 Task: Export JSON.
Action: Mouse pressed left at (695, 191)
Screenshot: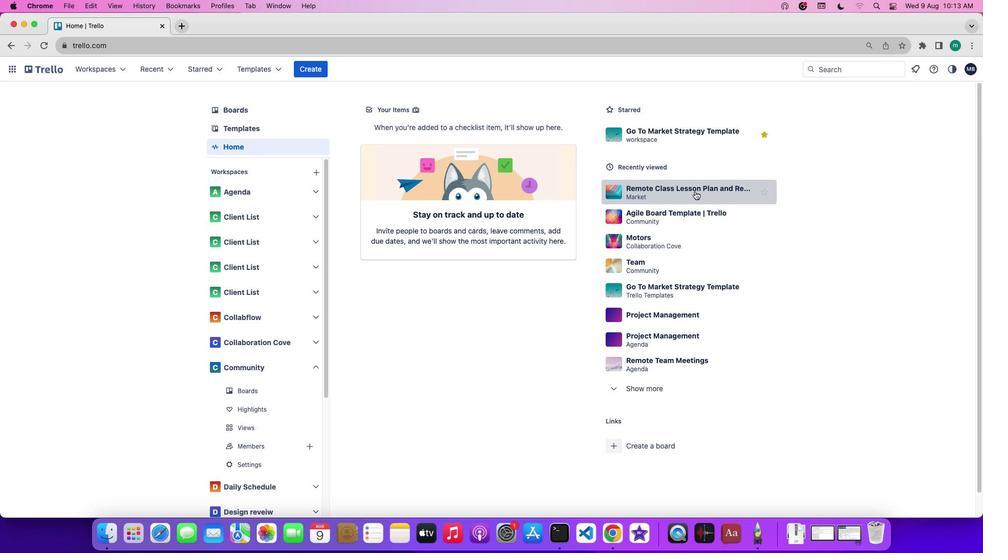 
Action: Mouse moved to (191, 155)
Screenshot: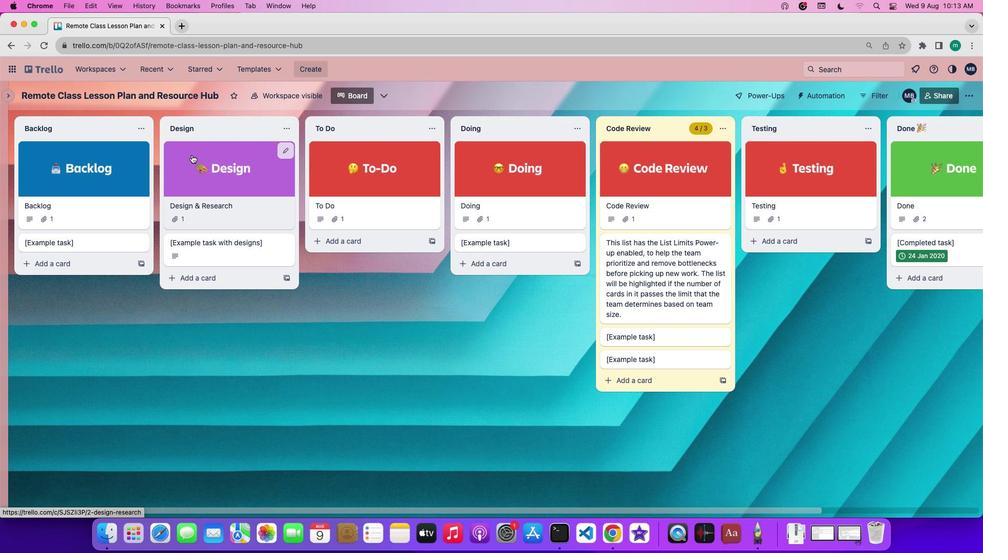 
Action: Mouse pressed left at (191, 155)
Screenshot: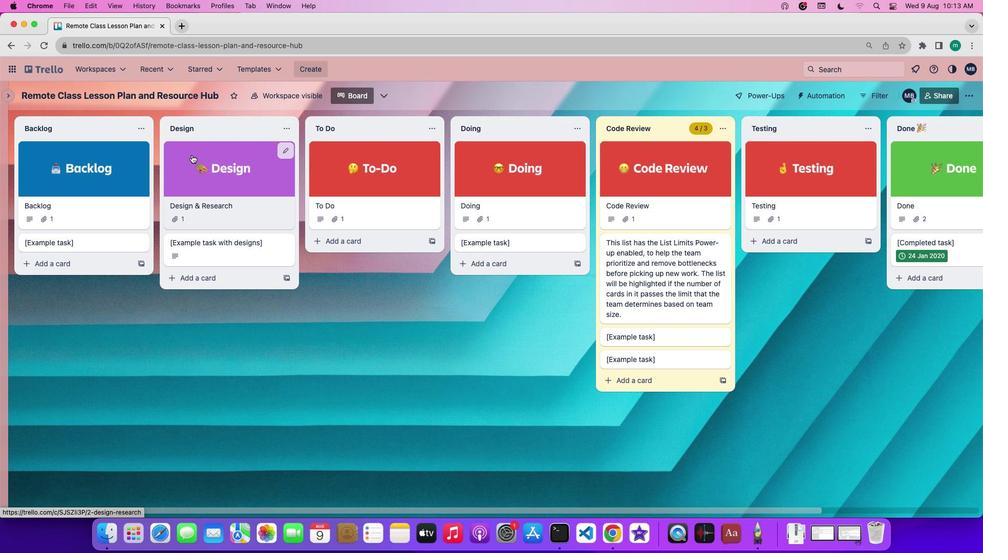 
Action: Mouse moved to (636, 343)
Screenshot: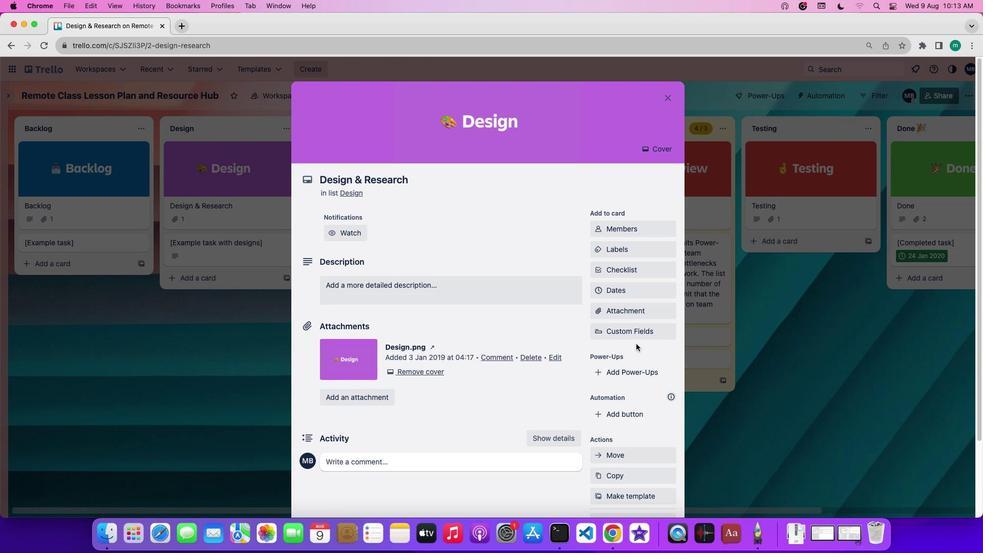 
Action: Mouse scrolled (636, 343) with delta (0, 0)
Screenshot: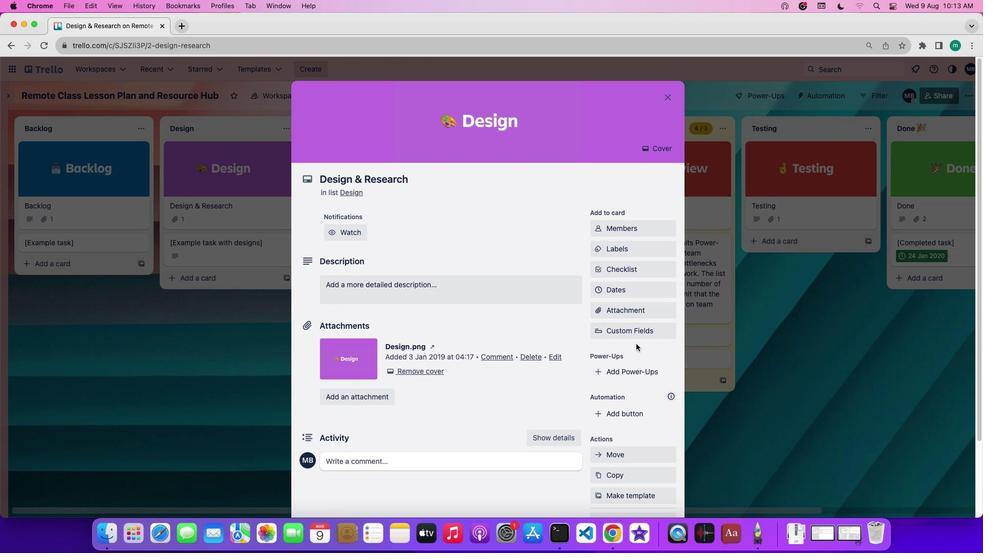 
Action: Mouse scrolled (636, 343) with delta (0, 0)
Screenshot: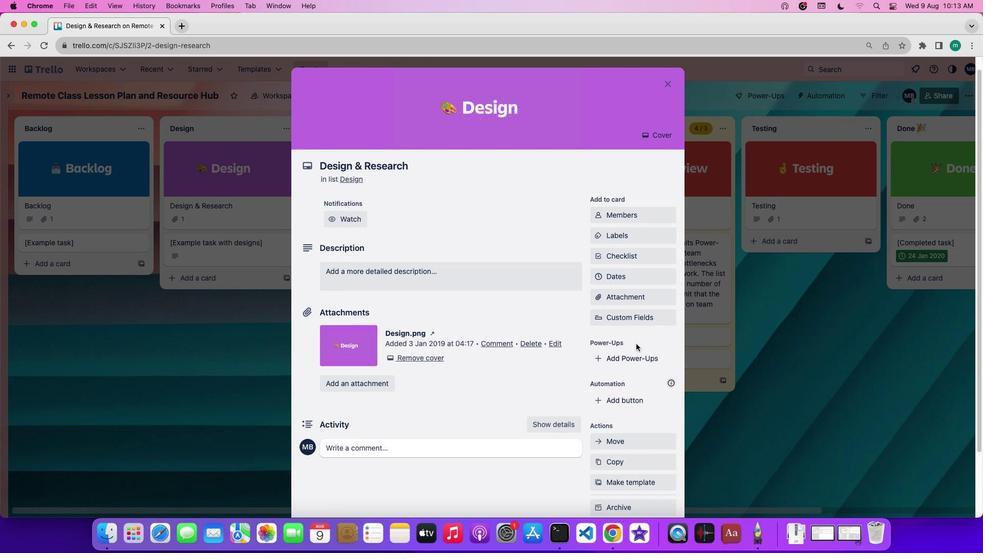 
Action: Mouse scrolled (636, 343) with delta (0, -1)
Screenshot: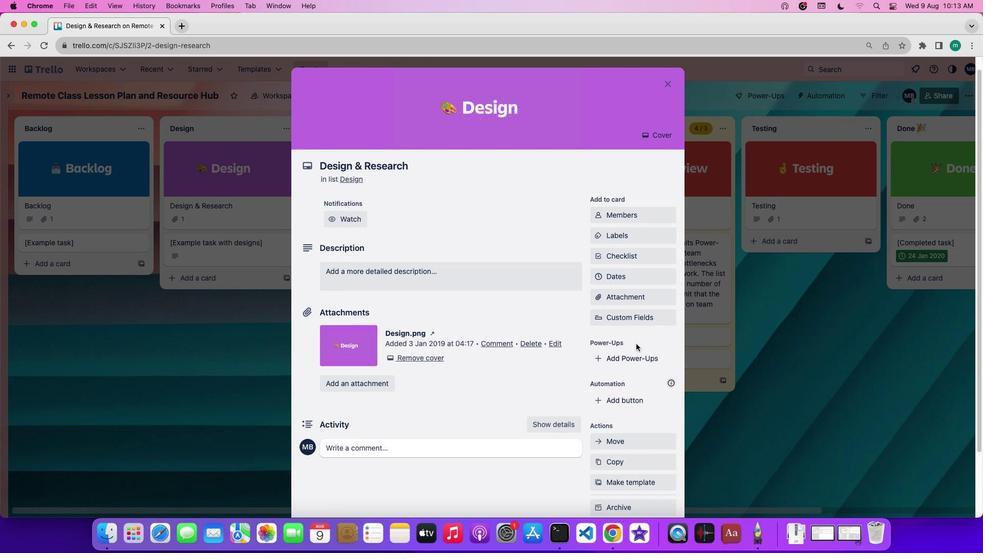 
Action: Mouse scrolled (636, 343) with delta (0, -2)
Screenshot: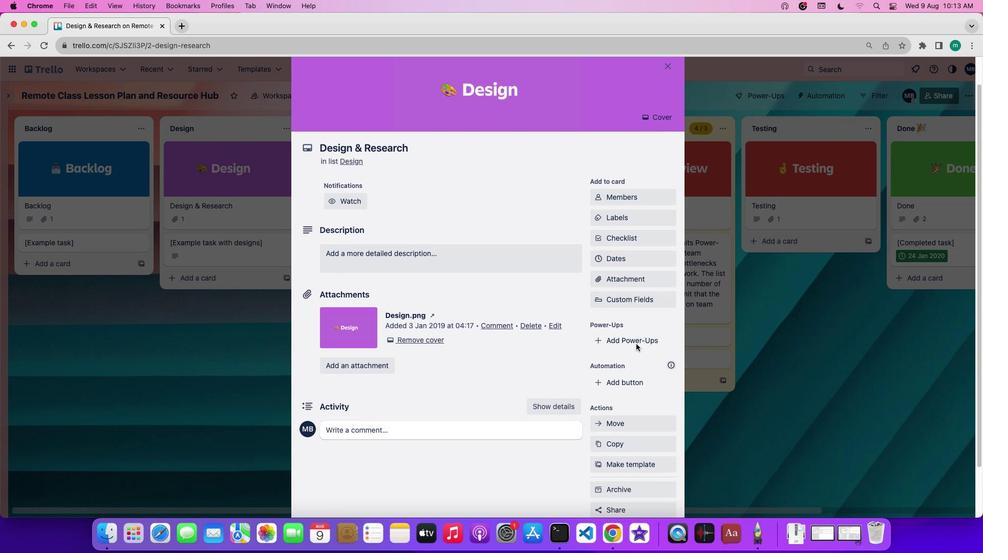 
Action: Mouse scrolled (636, 343) with delta (0, -2)
Screenshot: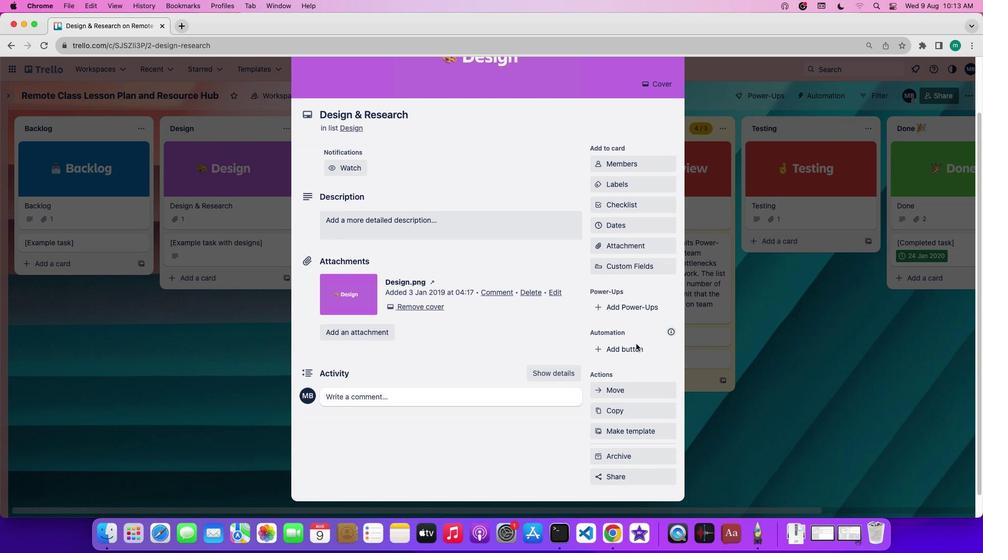 
Action: Mouse moved to (621, 446)
Screenshot: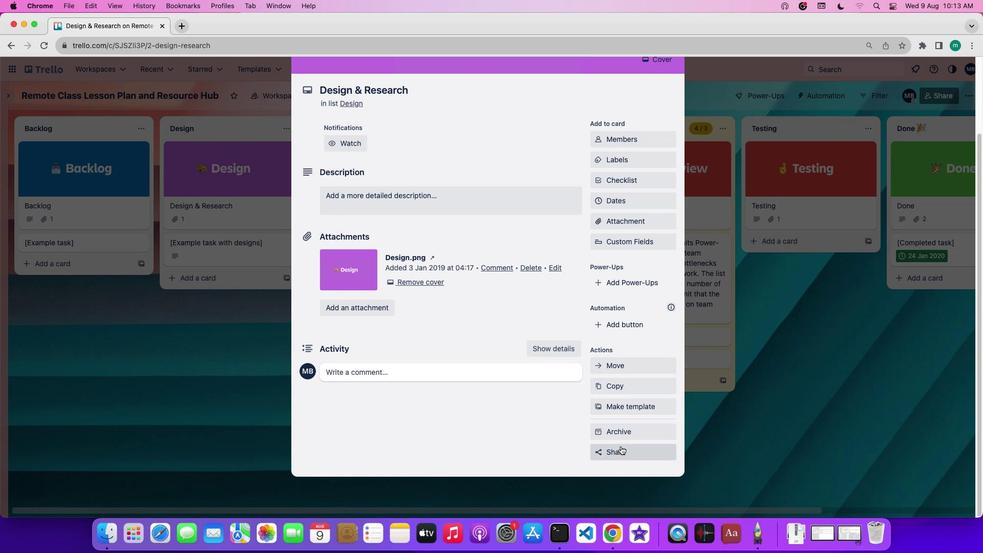 
Action: Mouse pressed left at (621, 446)
Screenshot: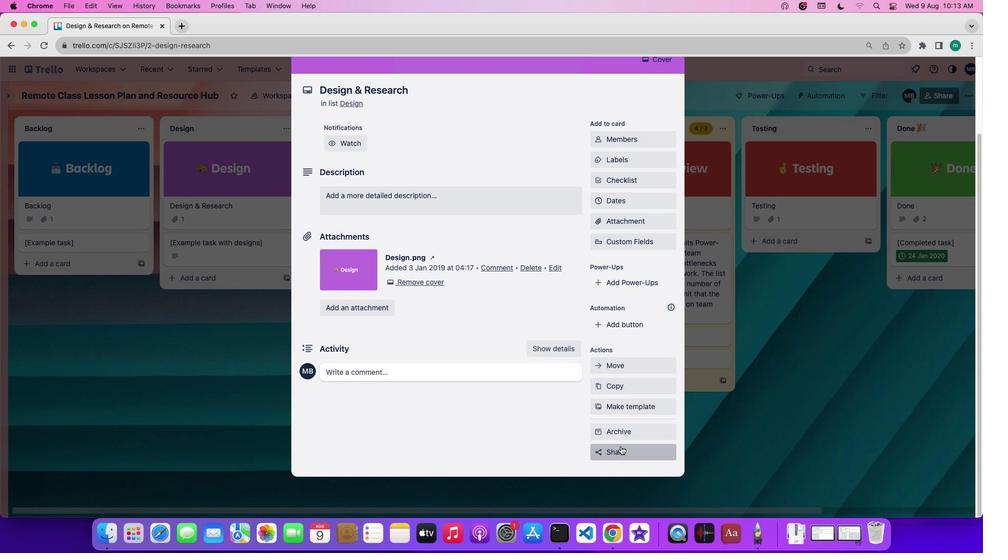 
Action: Mouse moved to (647, 239)
Screenshot: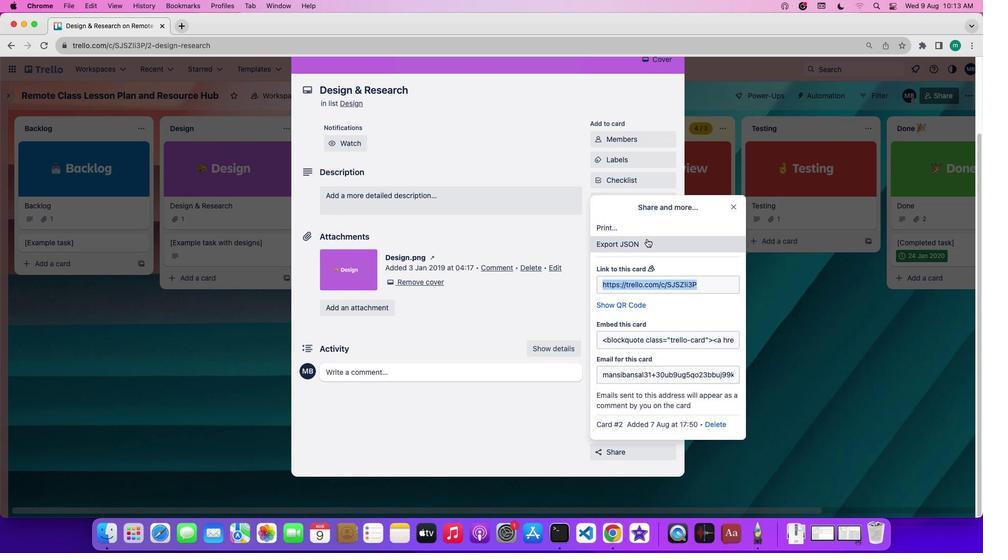 
Action: Mouse pressed left at (647, 239)
Screenshot: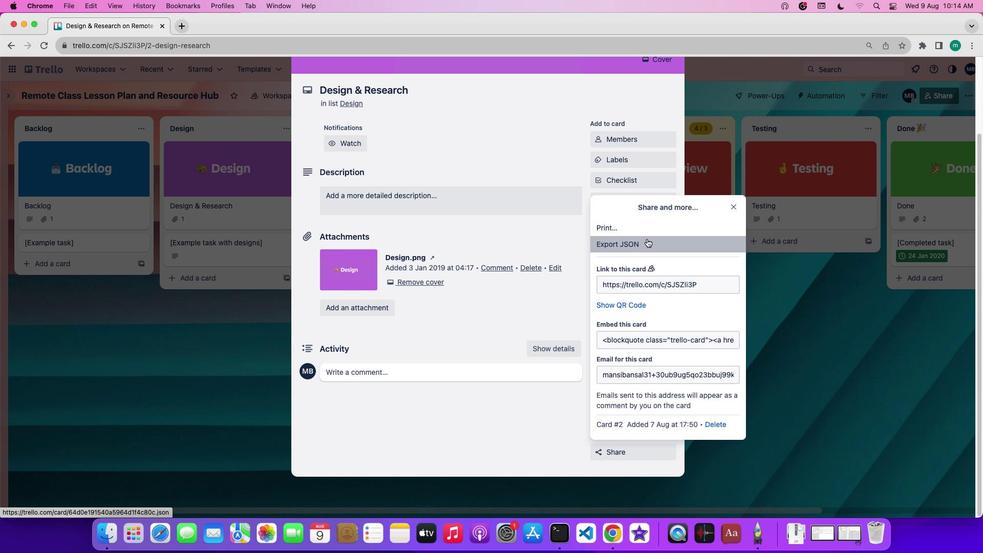 
